 Task: Select Save picture of screen as a file
Action: Mouse moved to (339, 141)
Screenshot: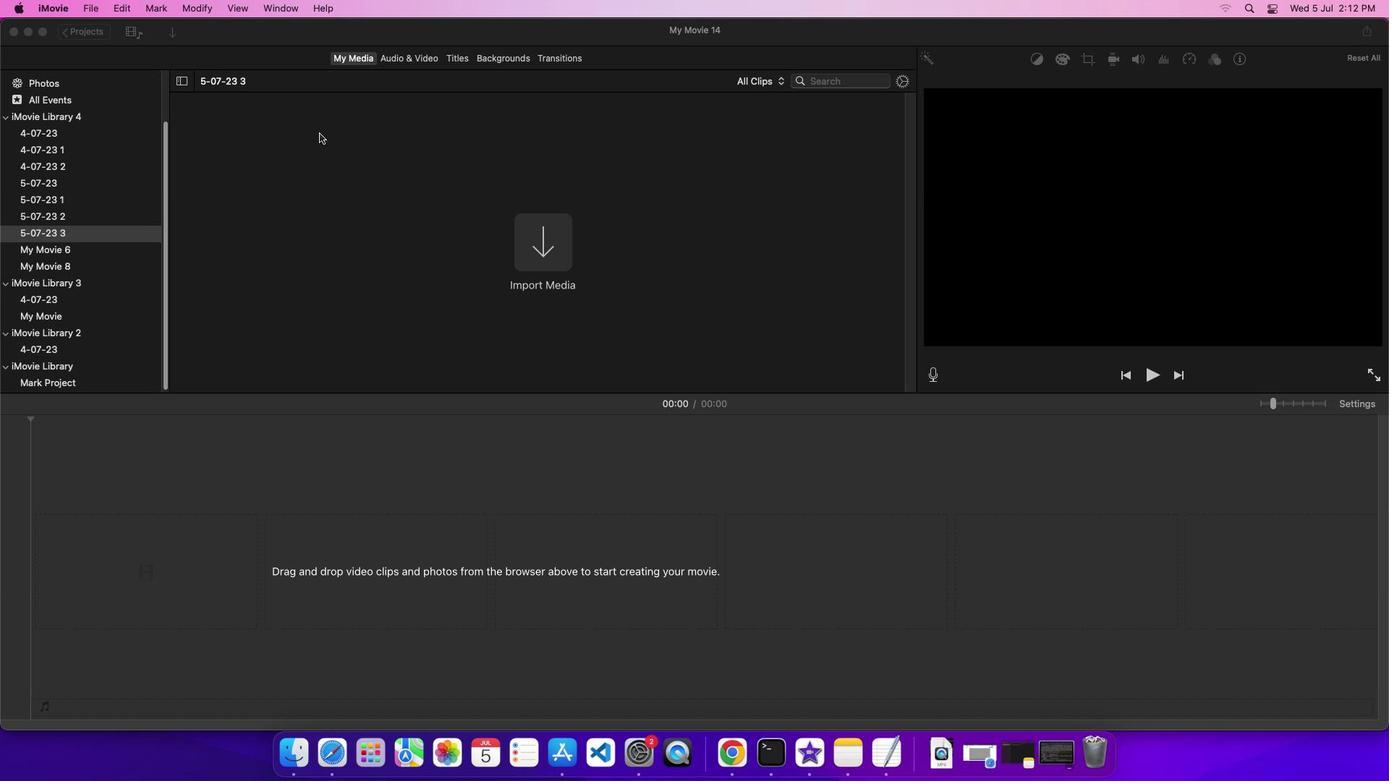 
Action: Mouse pressed left at (339, 141)
Screenshot: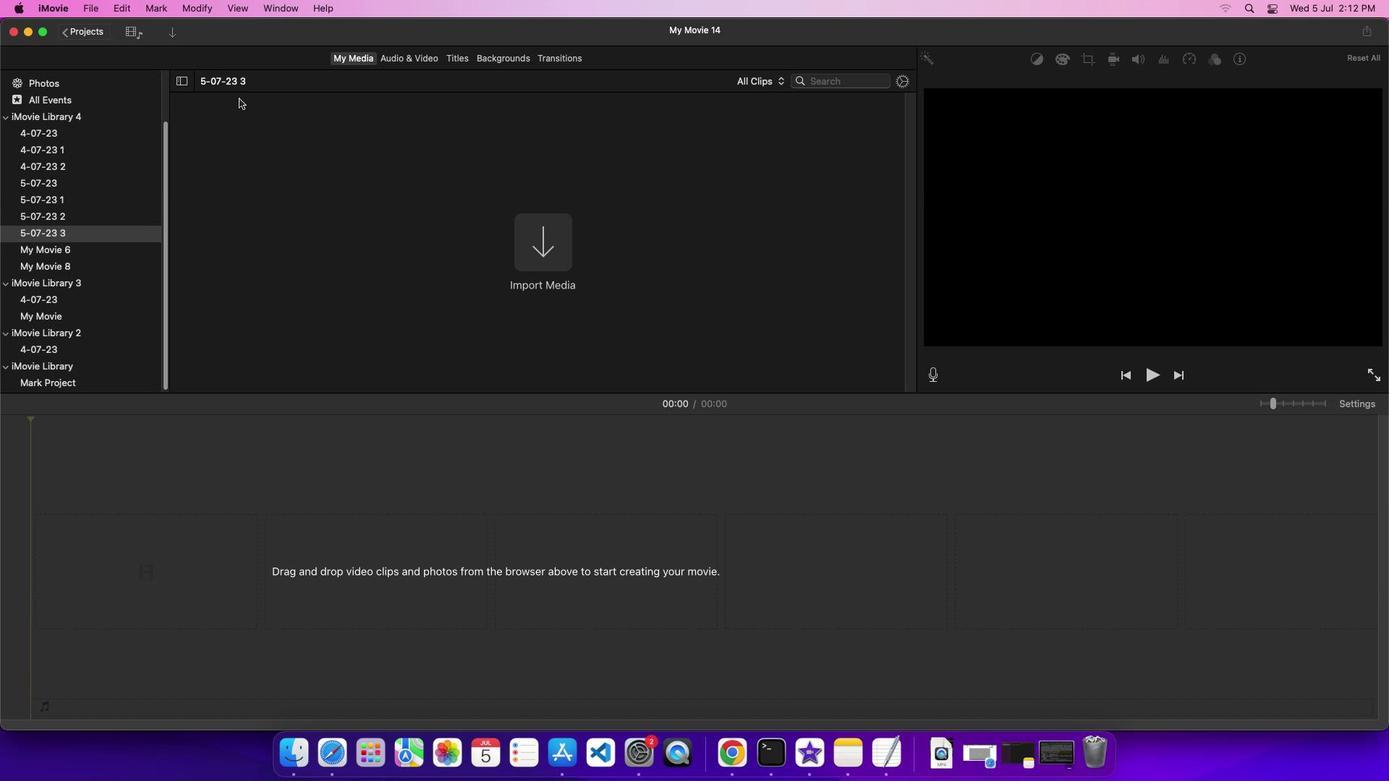 
Action: Mouse moved to (61, 12)
Screenshot: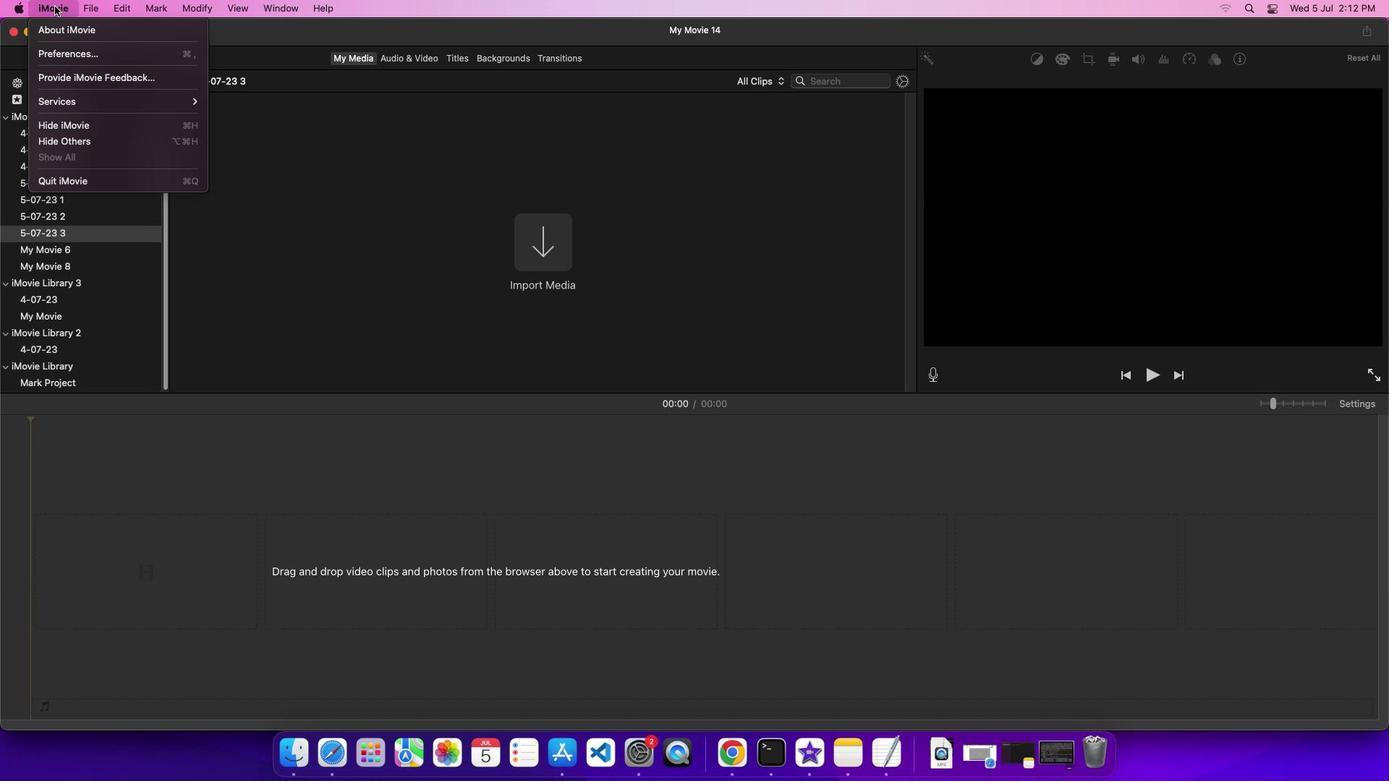 
Action: Mouse pressed left at (61, 12)
Screenshot: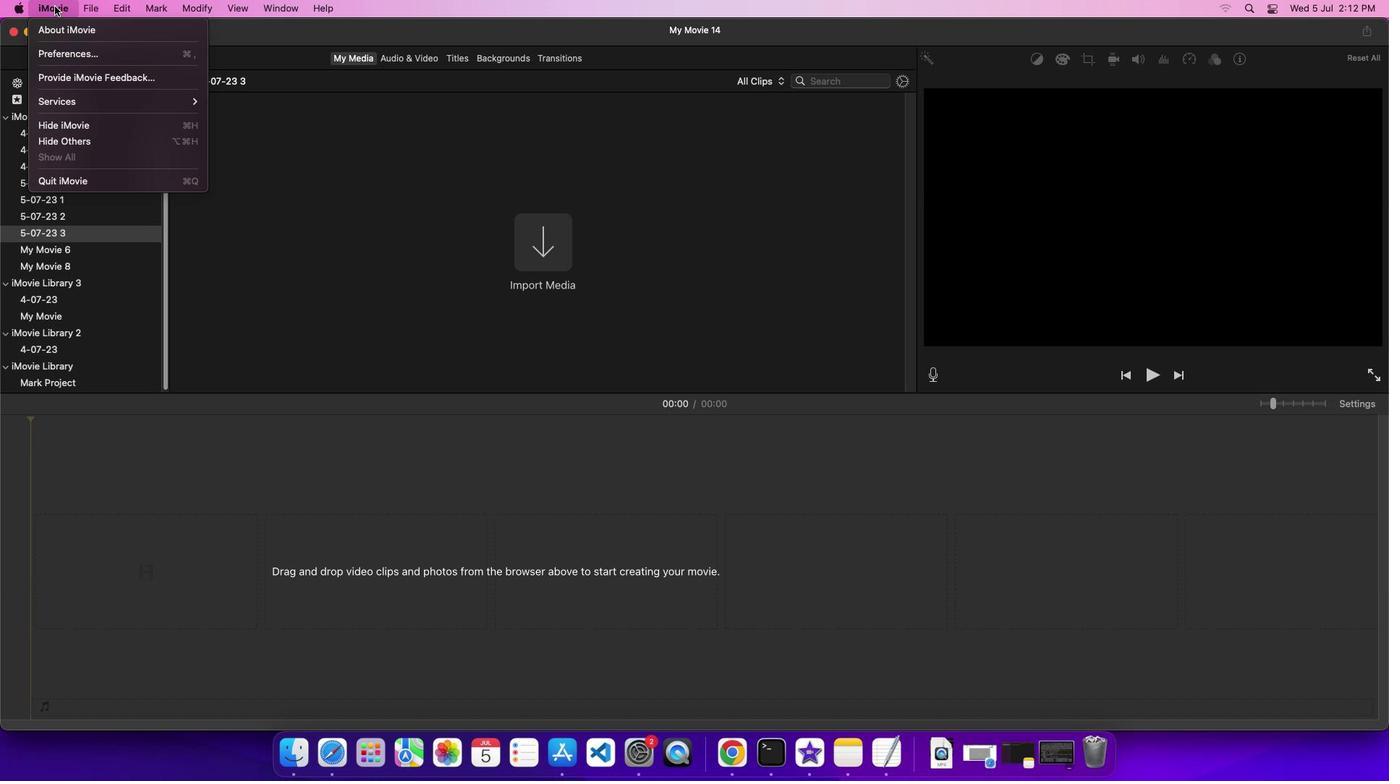 
Action: Mouse moved to (75, 102)
Screenshot: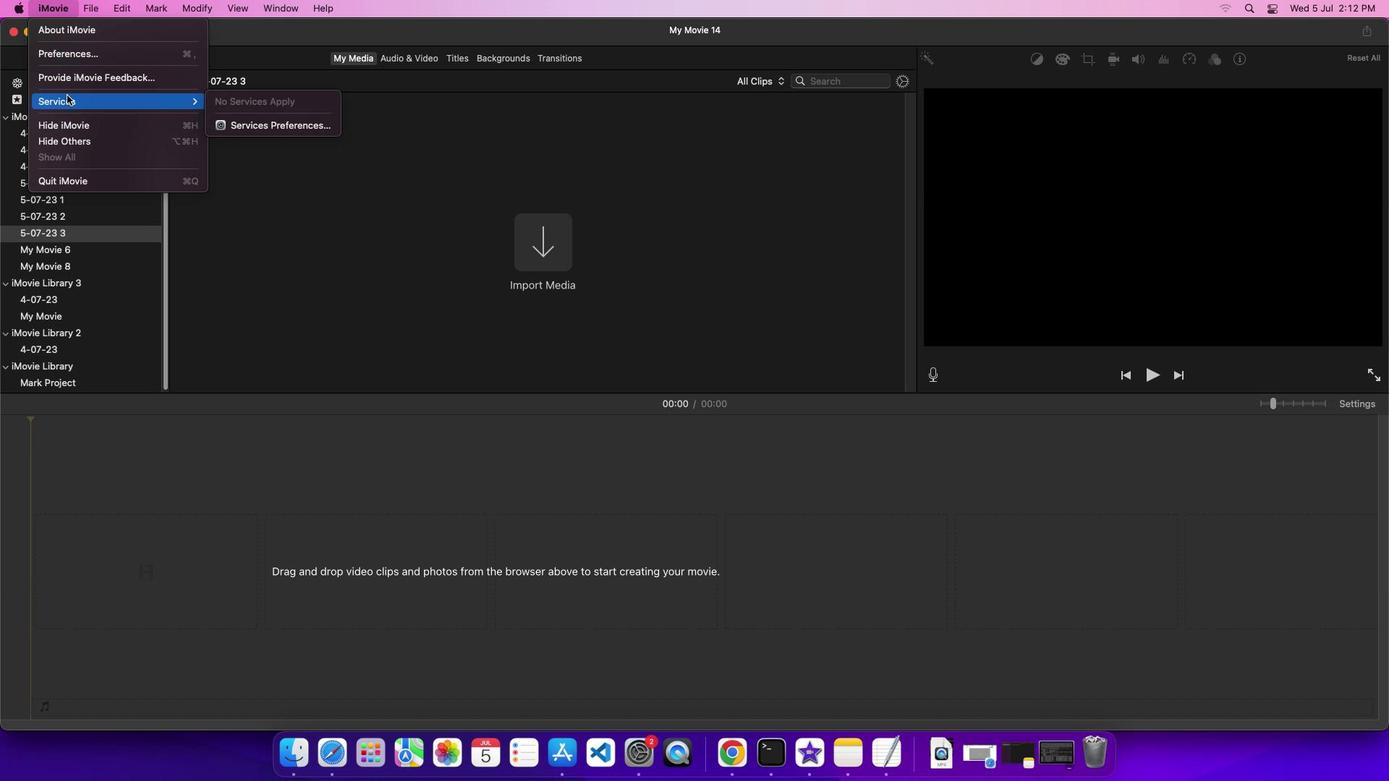 
Action: Mouse pressed left at (75, 102)
Screenshot: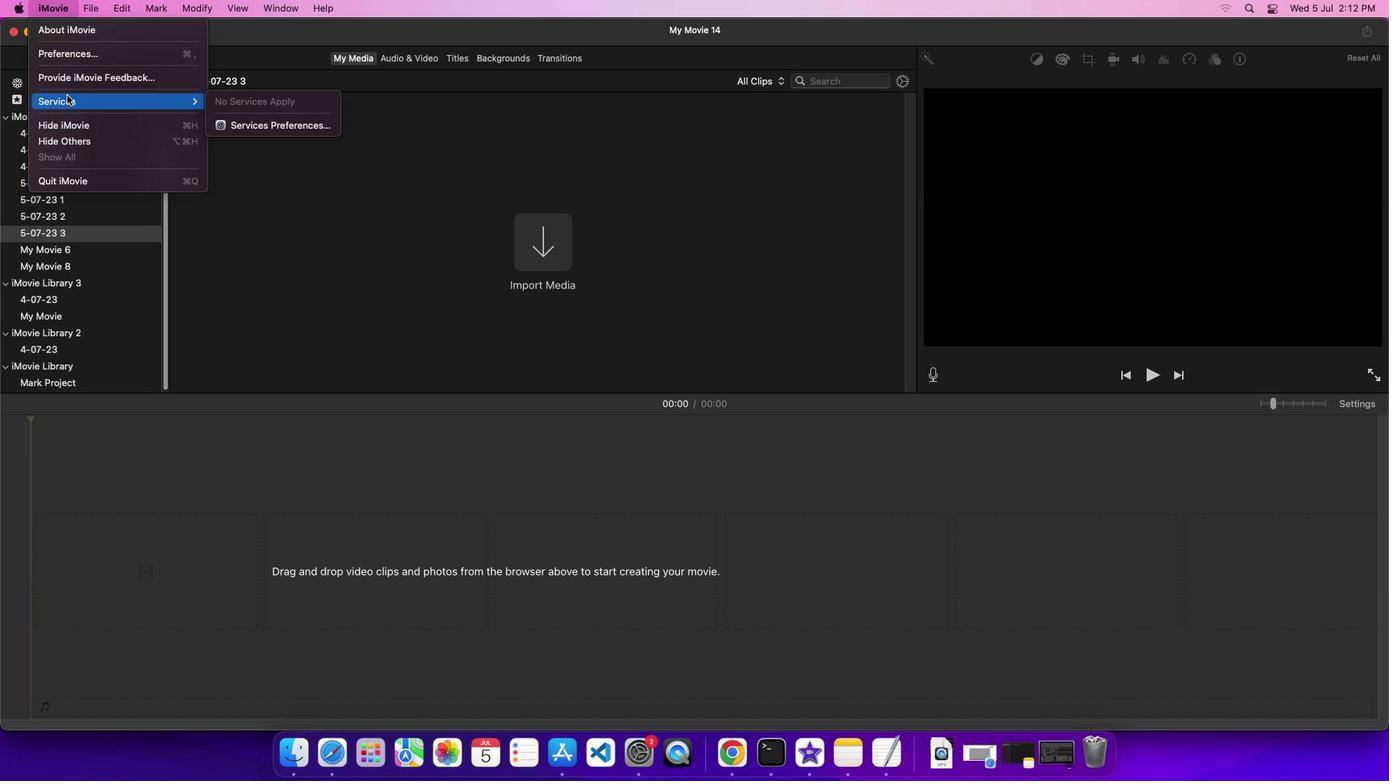 
Action: Mouse moved to (256, 135)
Screenshot: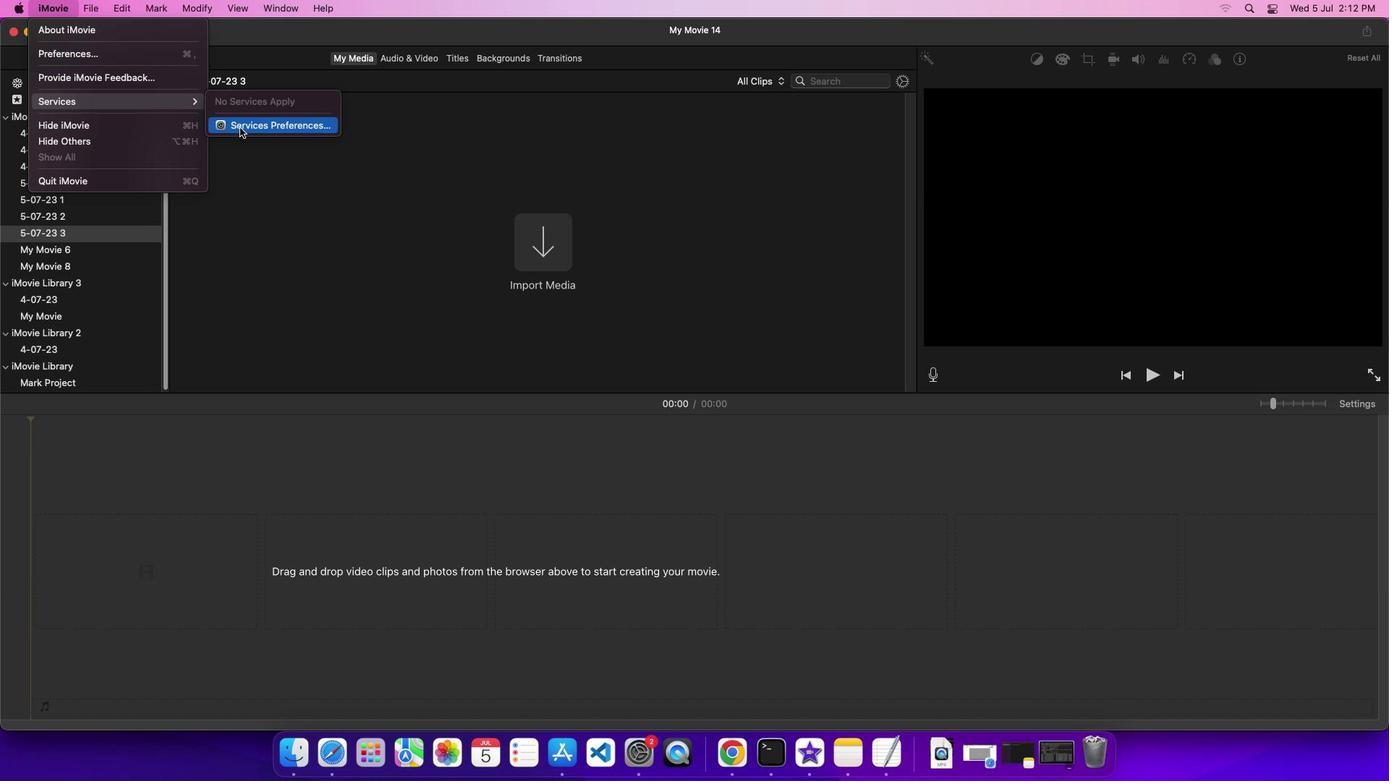 
Action: Mouse pressed left at (256, 135)
Screenshot: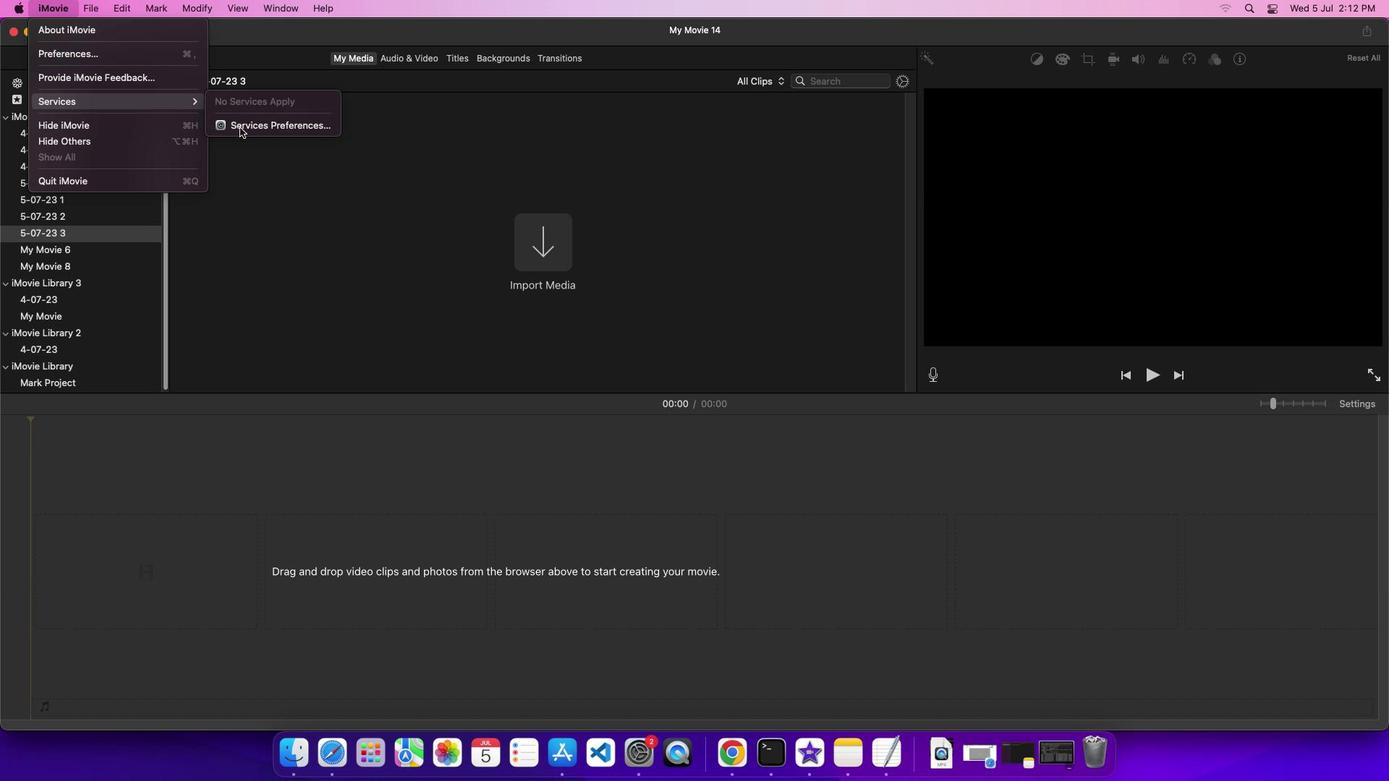 
Action: Mouse moved to (806, 303)
Screenshot: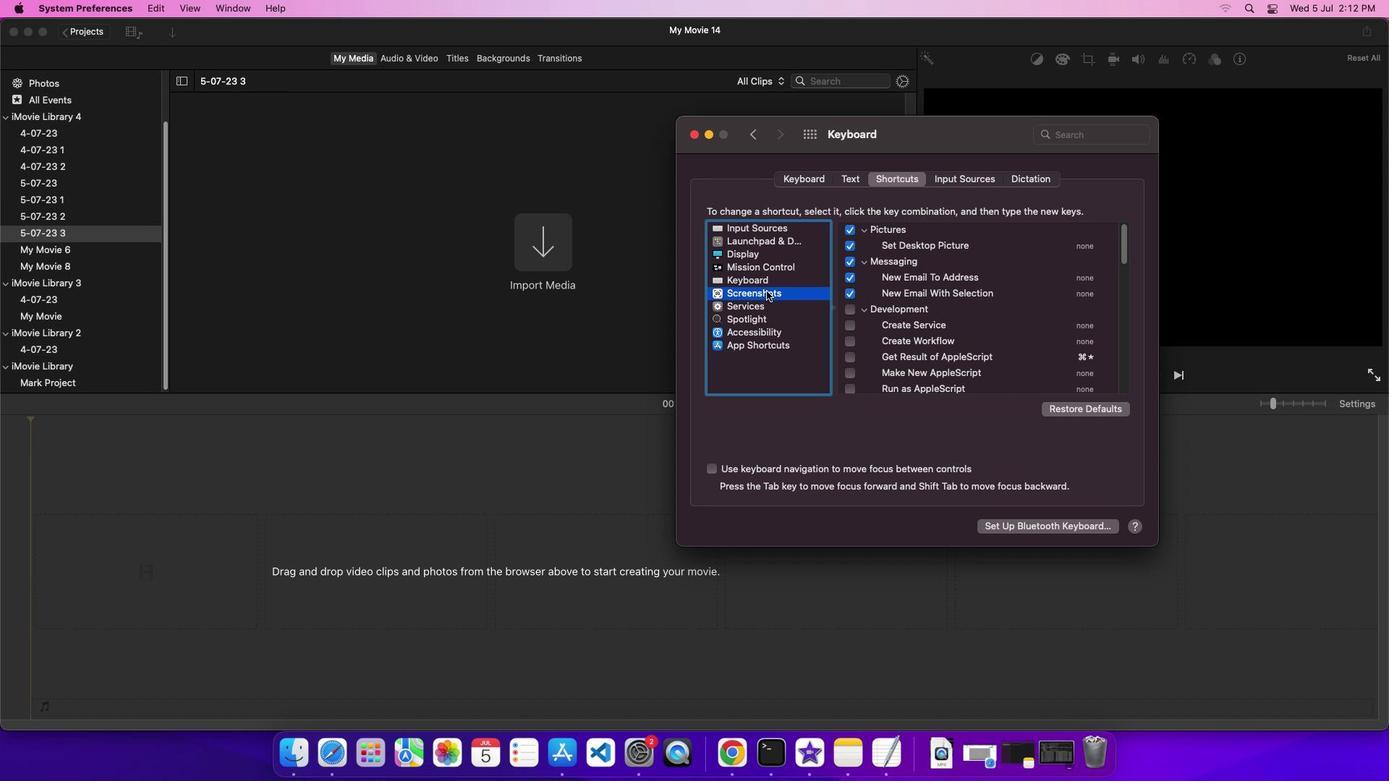 
Action: Mouse pressed left at (806, 303)
Screenshot: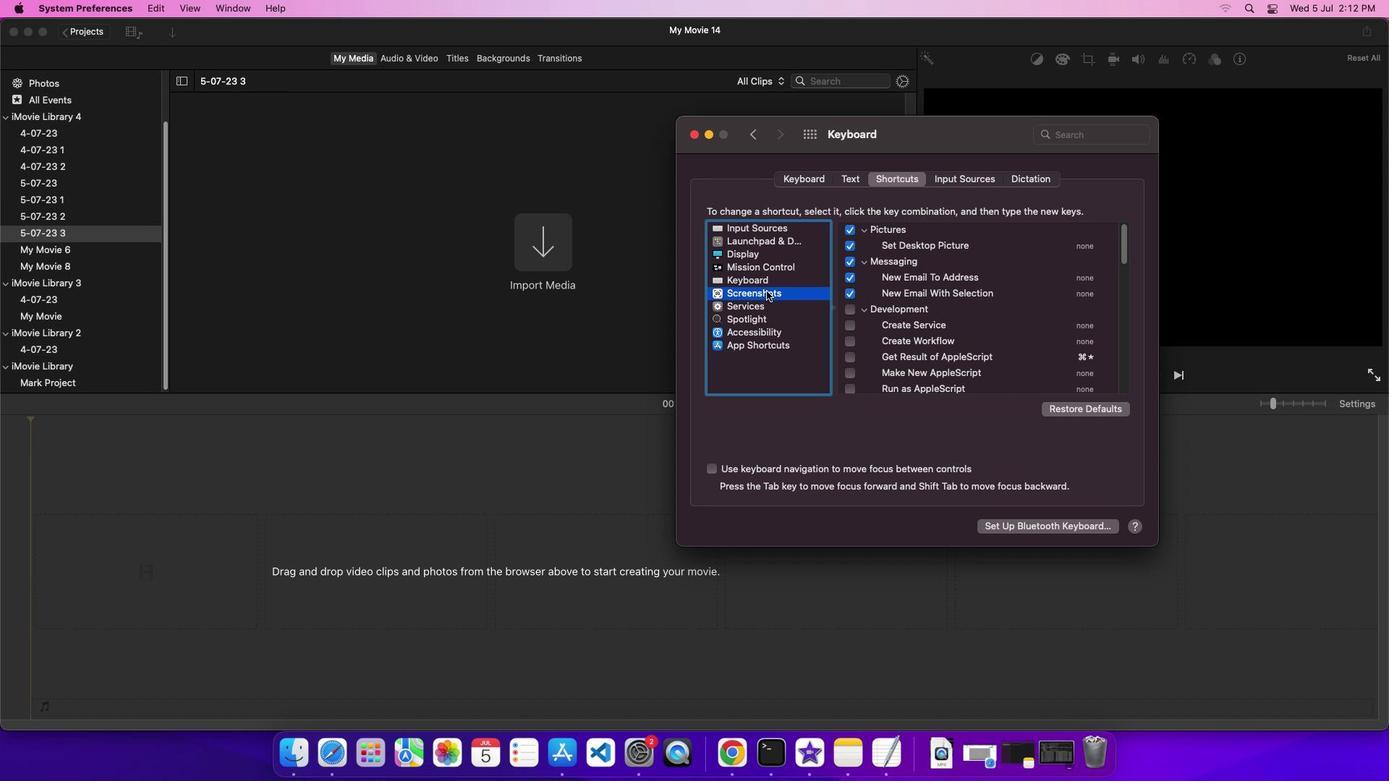 
Action: Mouse moved to (890, 243)
Screenshot: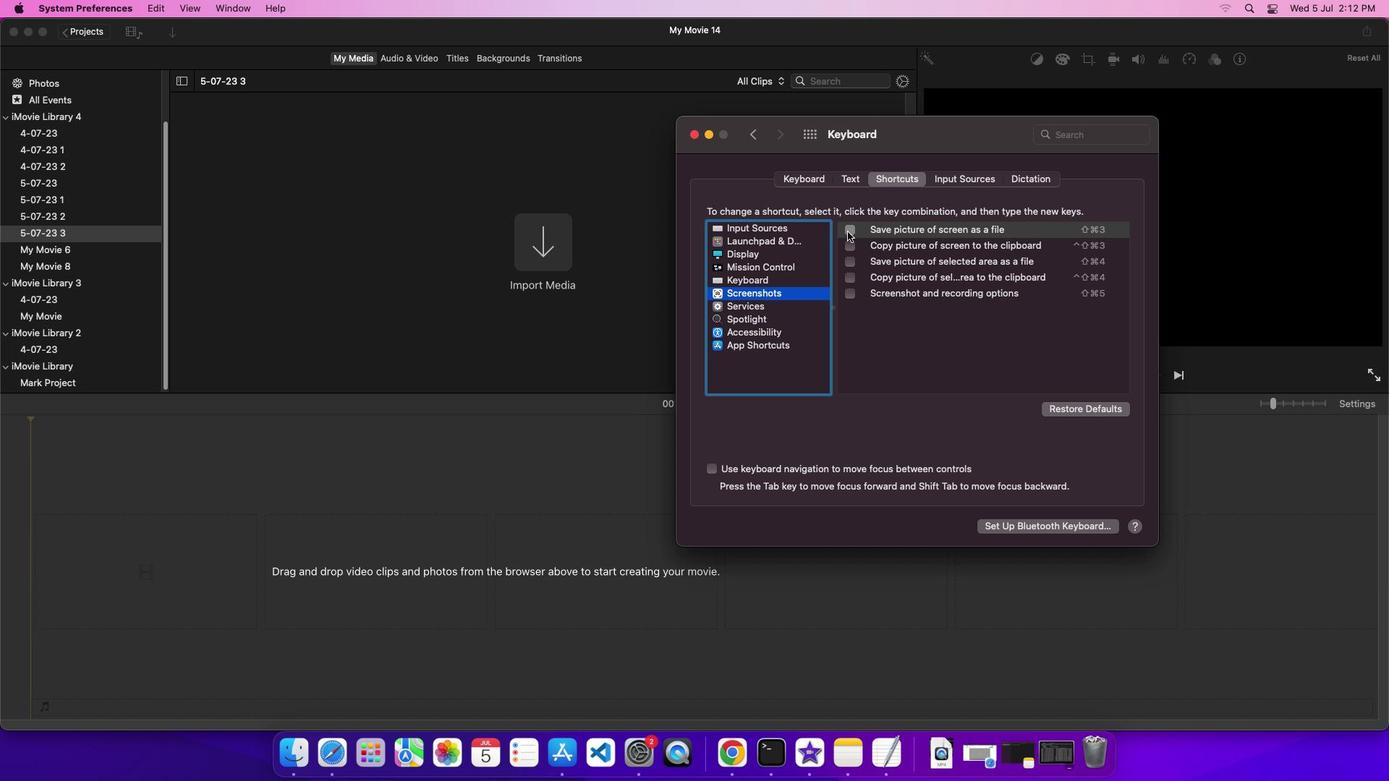 
Action: Mouse pressed left at (890, 243)
Screenshot: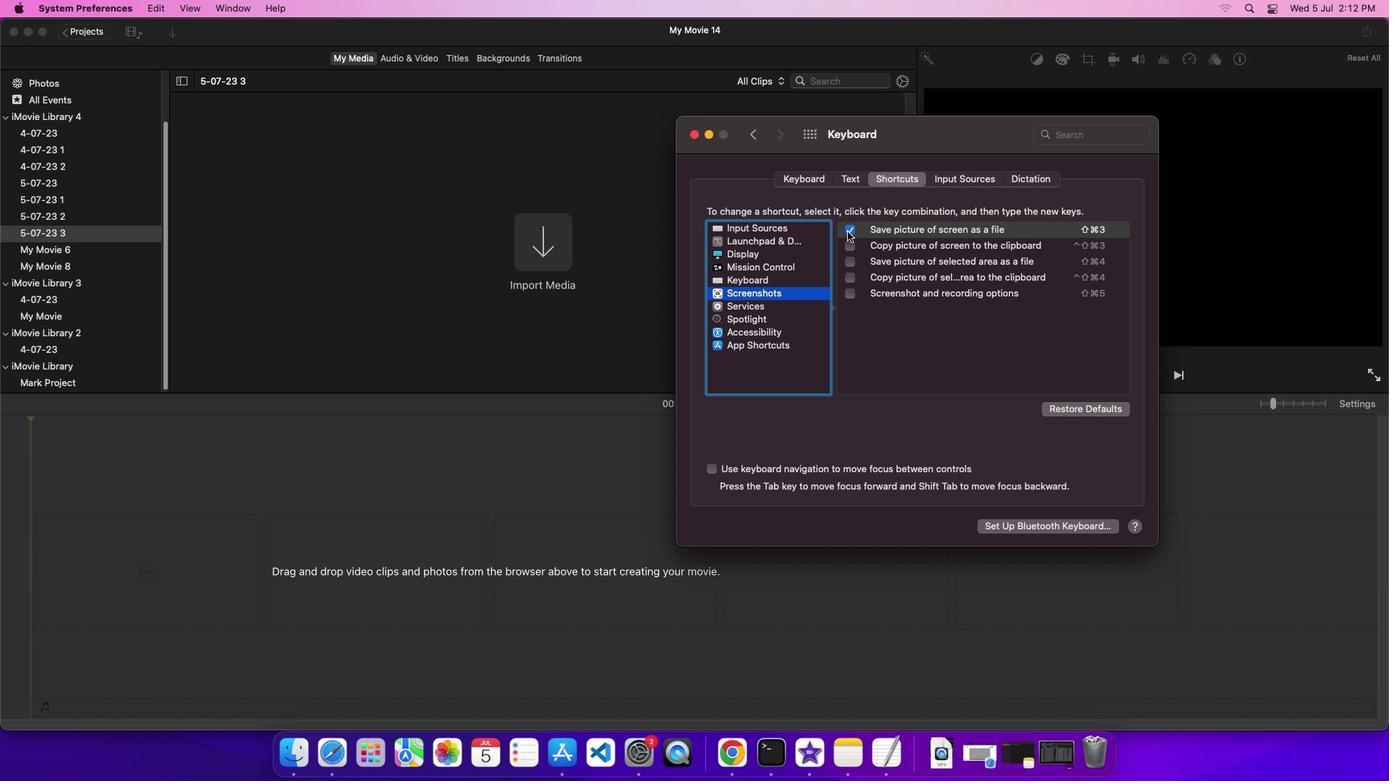 
Action: Mouse moved to (927, 373)
Screenshot: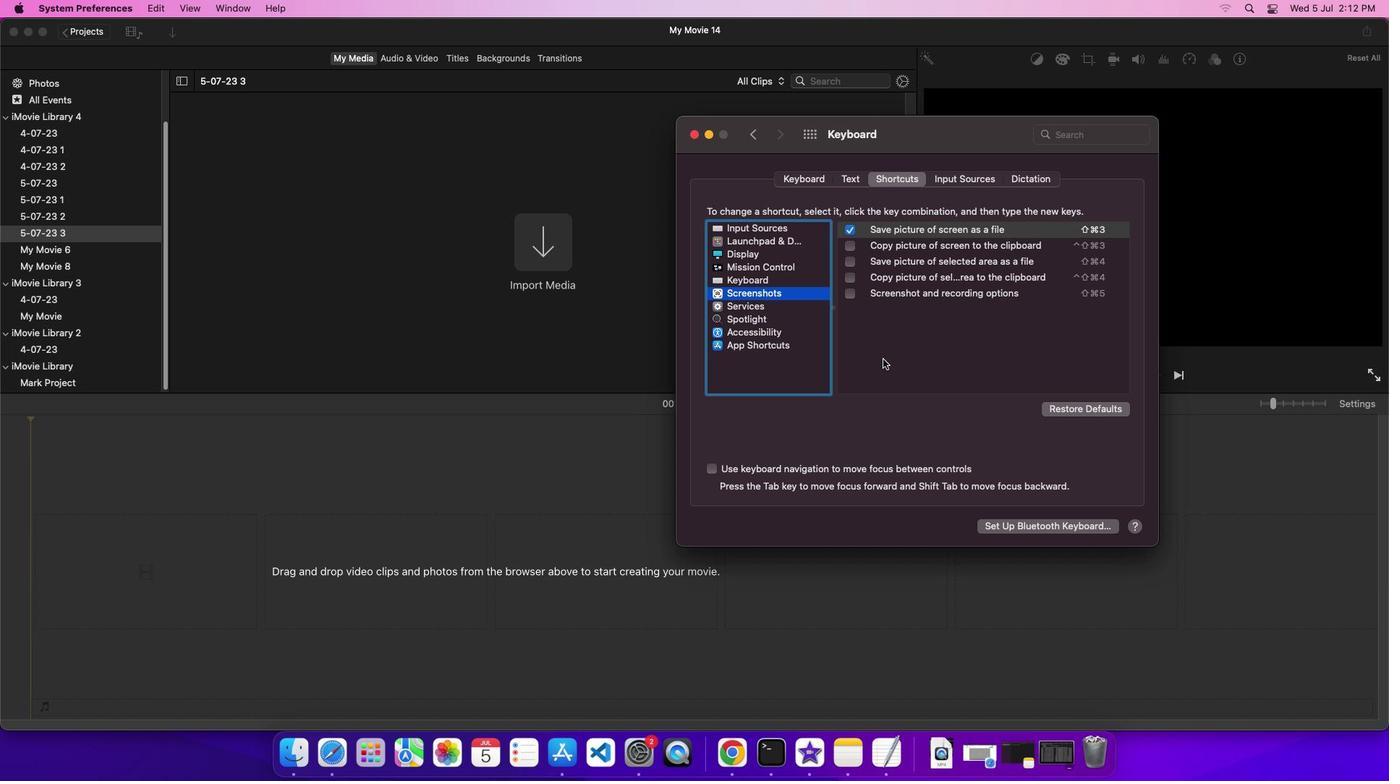 
